 Task: Upload a logo with the name "CalendlyLogo".
Action: Mouse moved to (935, 81)
Screenshot: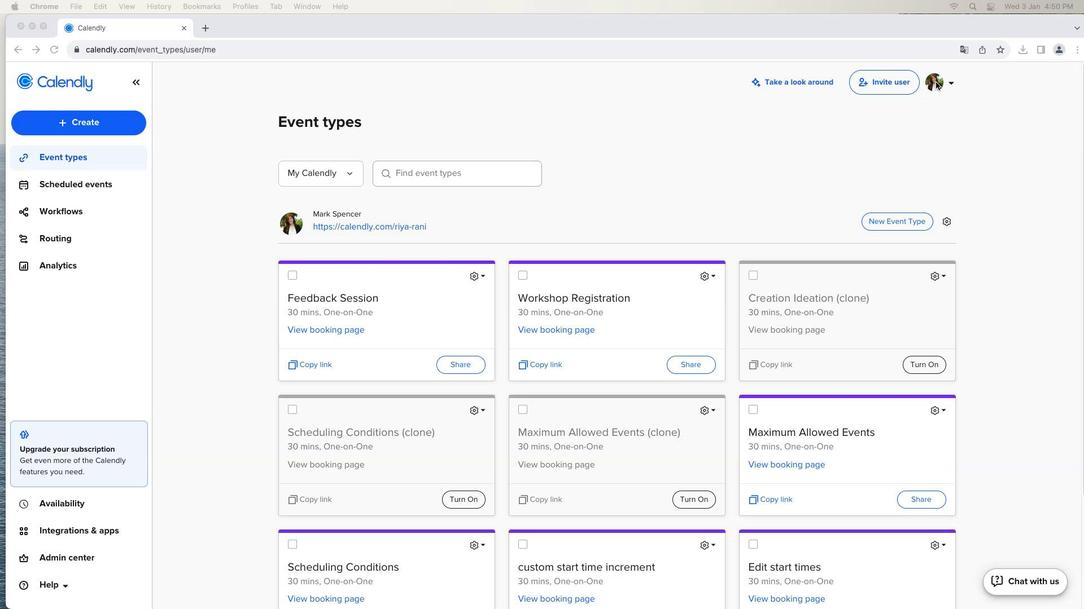 
Action: Mouse pressed left at (935, 81)
Screenshot: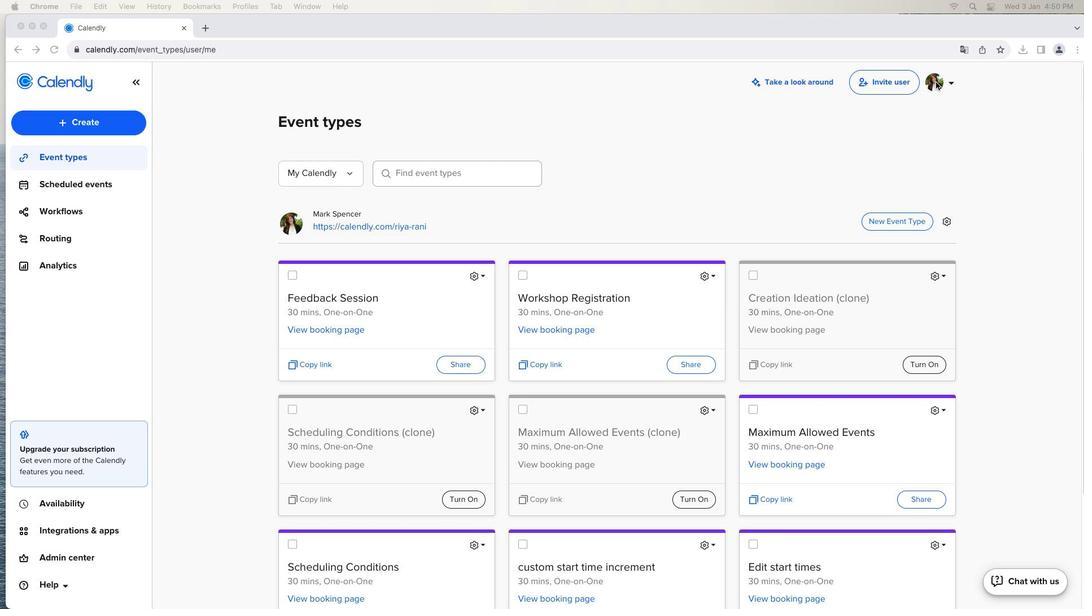 
Action: Mouse moved to (936, 81)
Screenshot: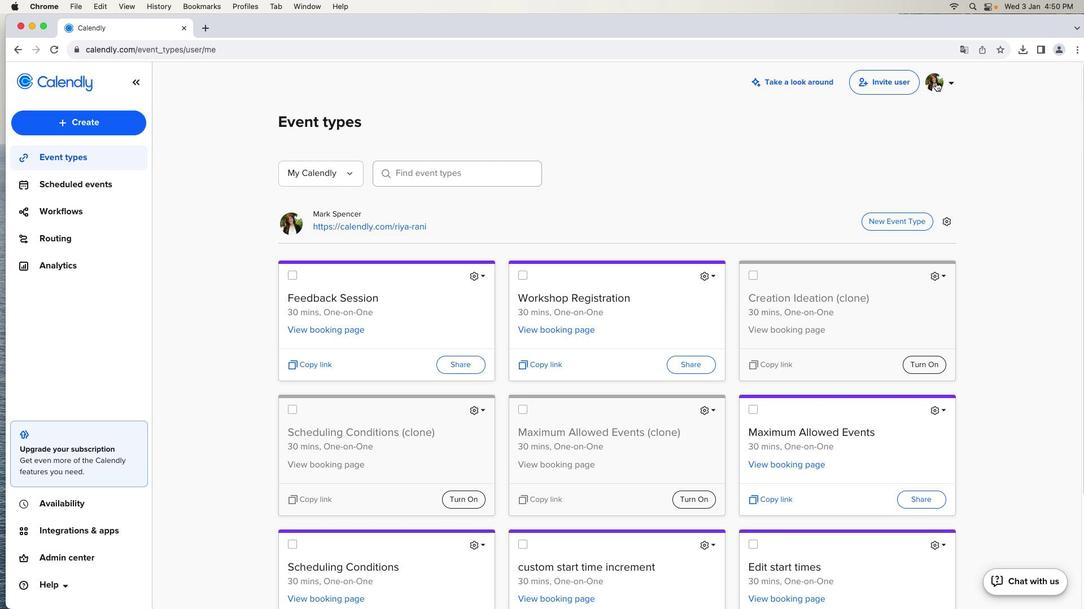 
Action: Mouse pressed left at (936, 81)
Screenshot: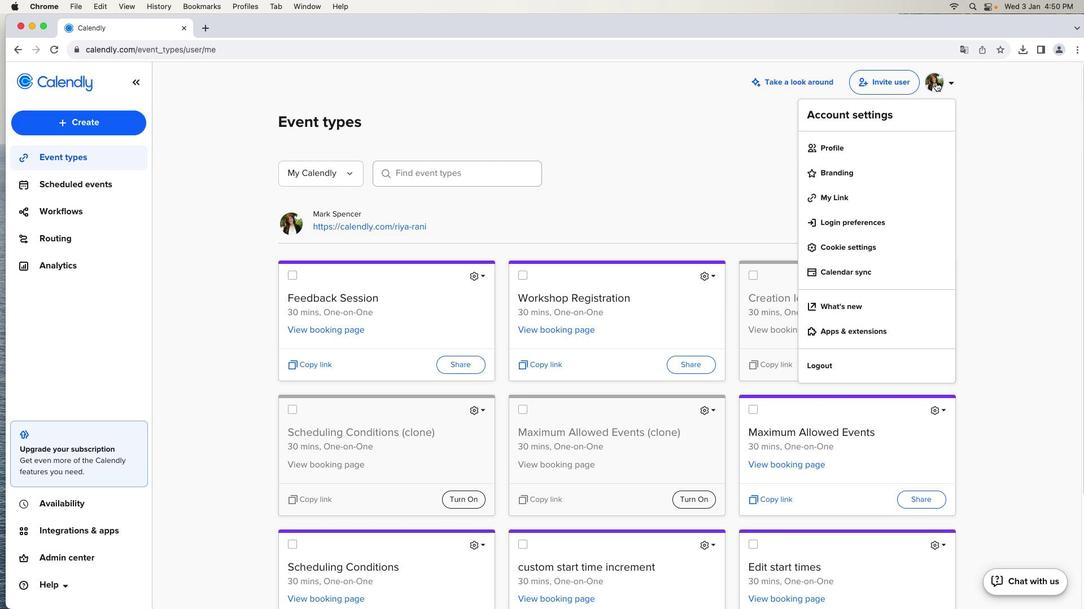 
Action: Mouse moved to (838, 168)
Screenshot: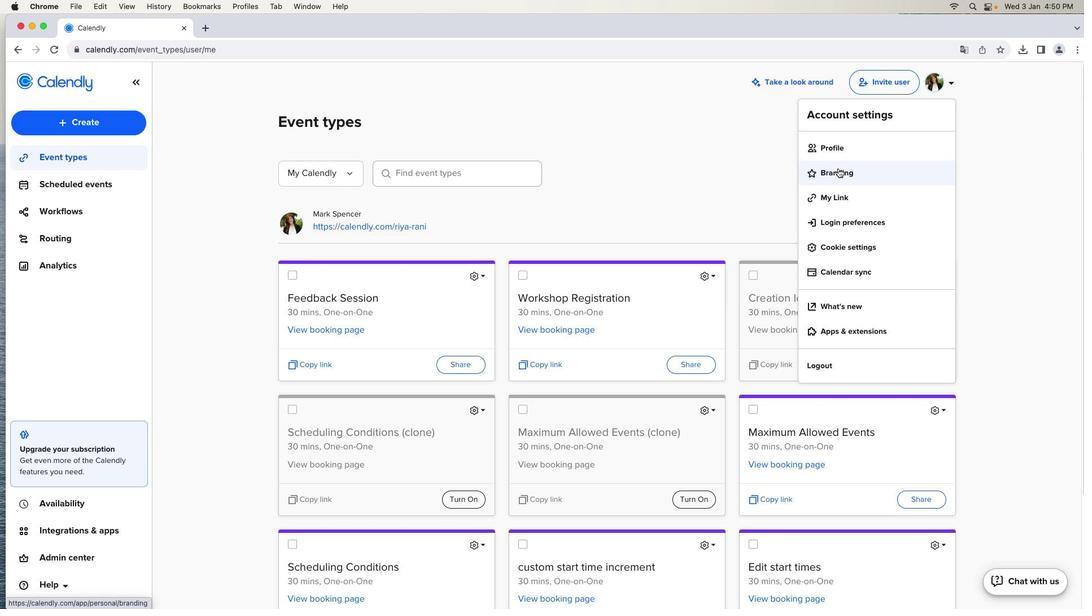 
Action: Mouse pressed left at (838, 168)
Screenshot: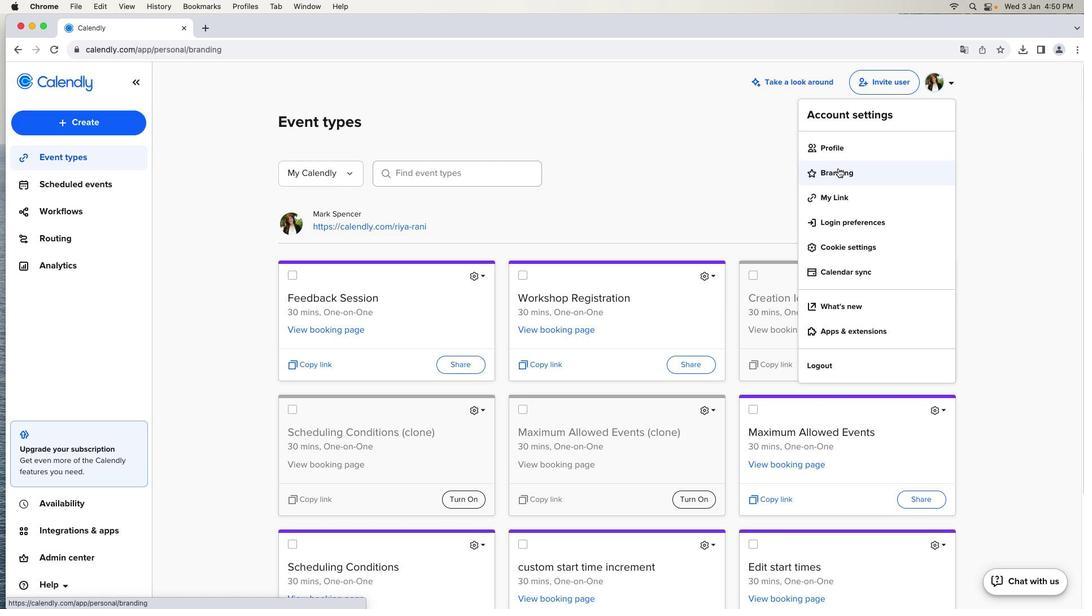 
Action: Mouse moved to (311, 399)
Screenshot: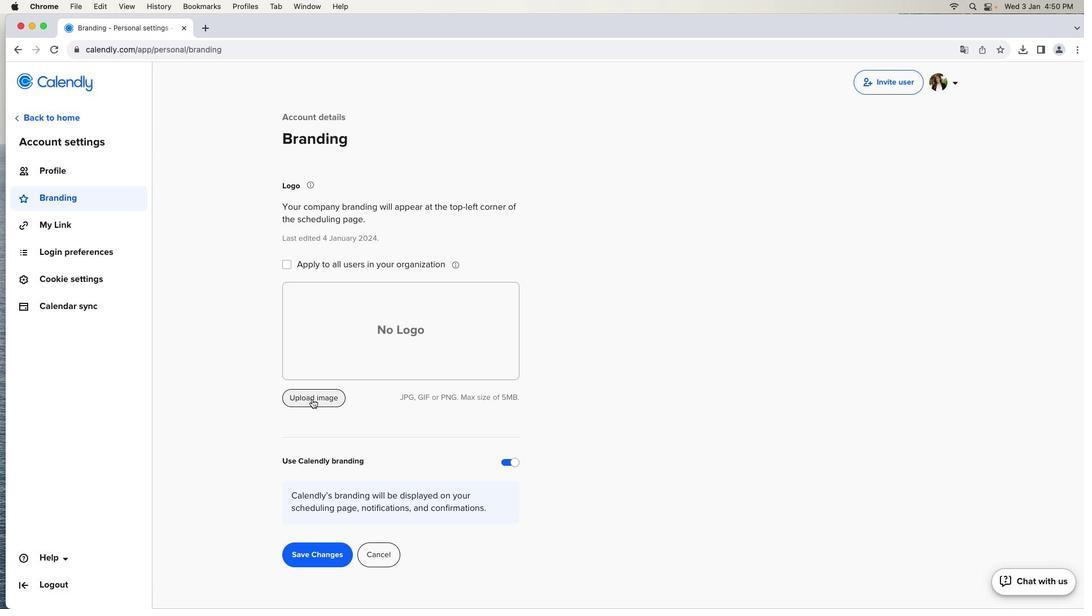 
Action: Mouse pressed left at (311, 399)
Screenshot: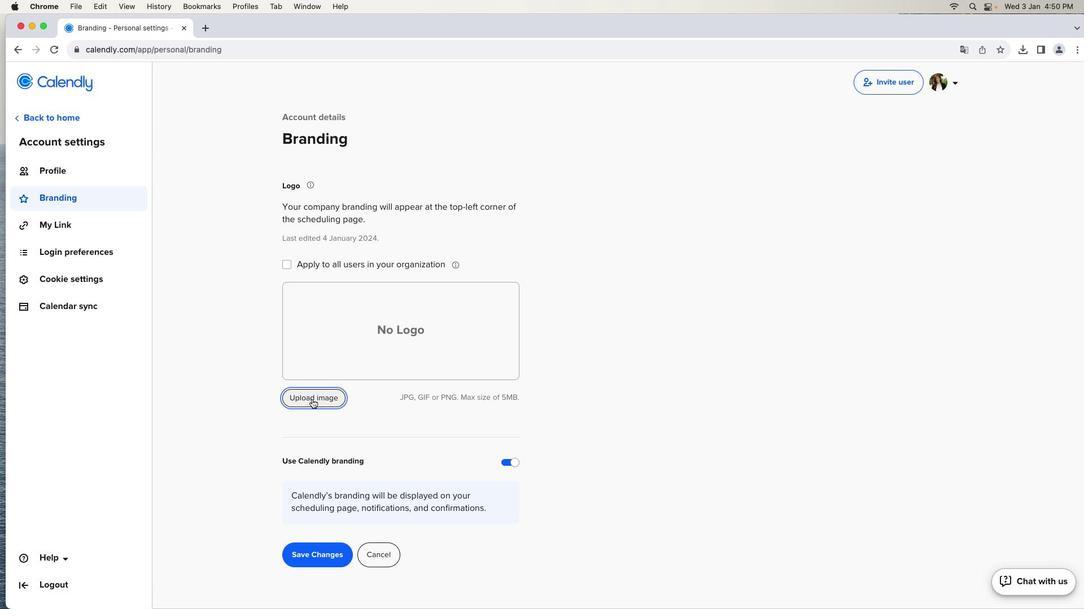 
Action: Mouse moved to (468, 267)
Screenshot: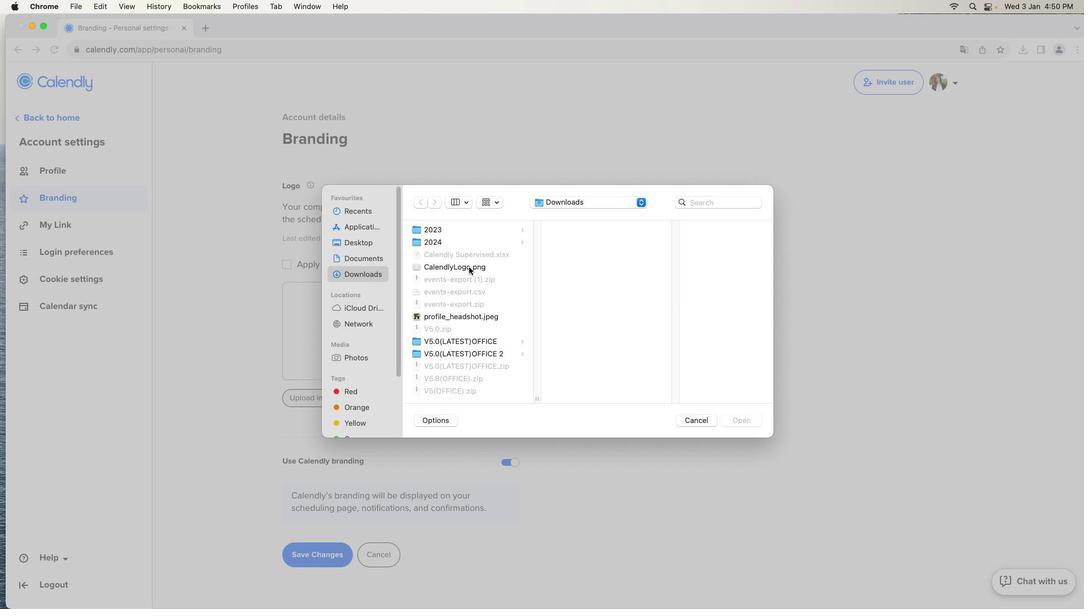 
Action: Mouse pressed left at (468, 267)
Screenshot: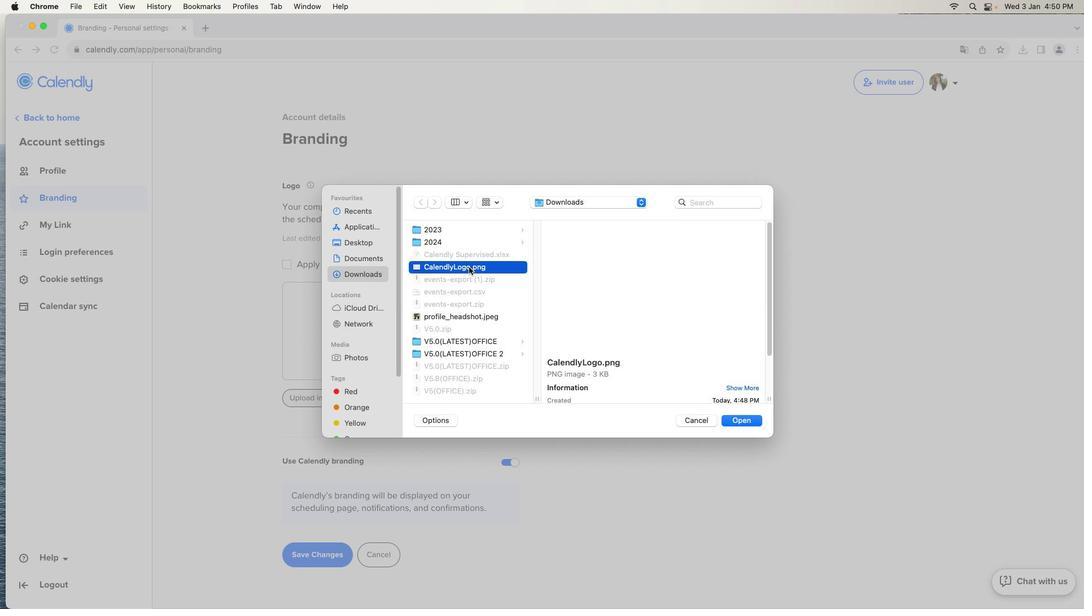
Action: Mouse moved to (746, 424)
Screenshot: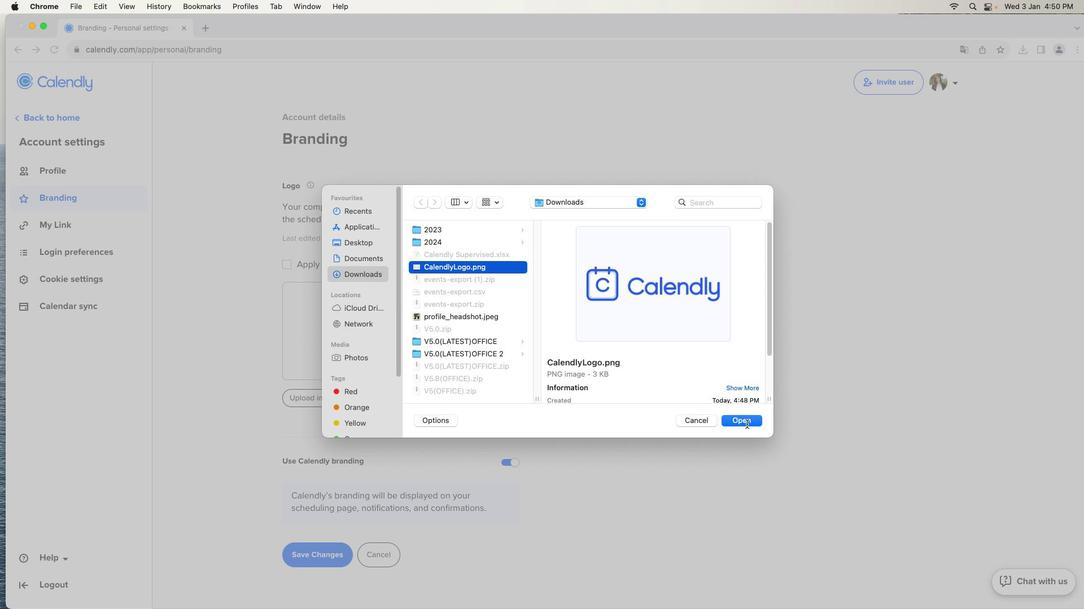 
Action: Mouse pressed left at (746, 424)
Screenshot: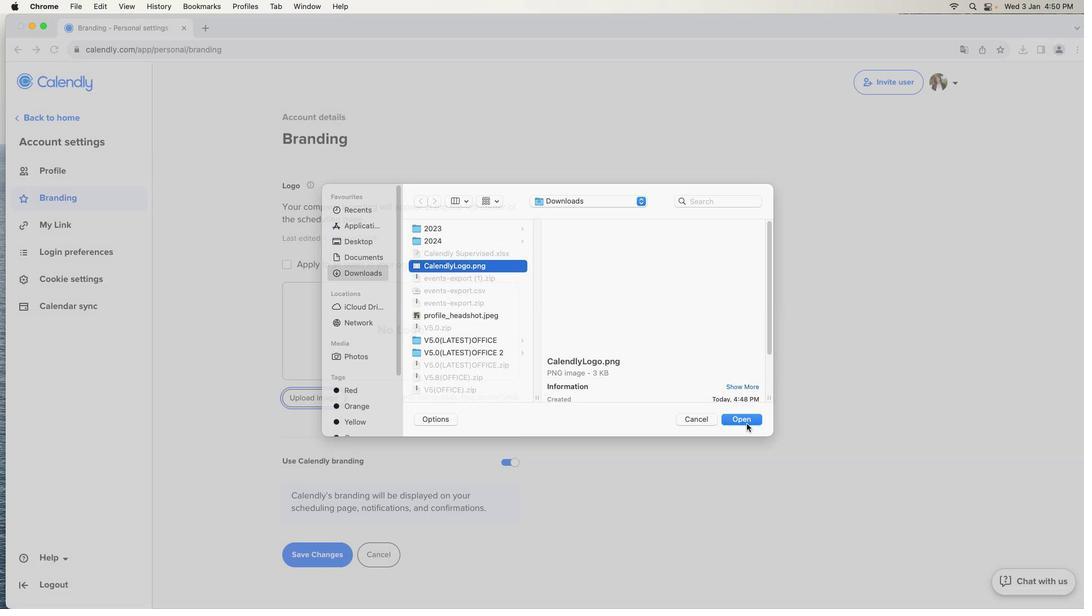 
Action: Mouse moved to (594, 311)
Screenshot: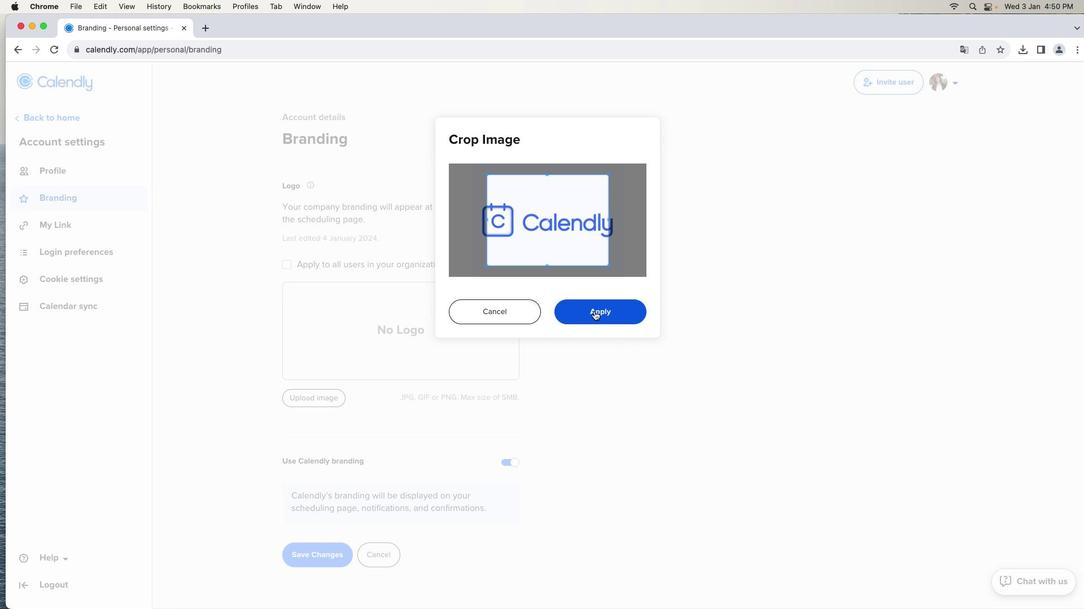 
Action: Mouse pressed left at (594, 311)
Screenshot: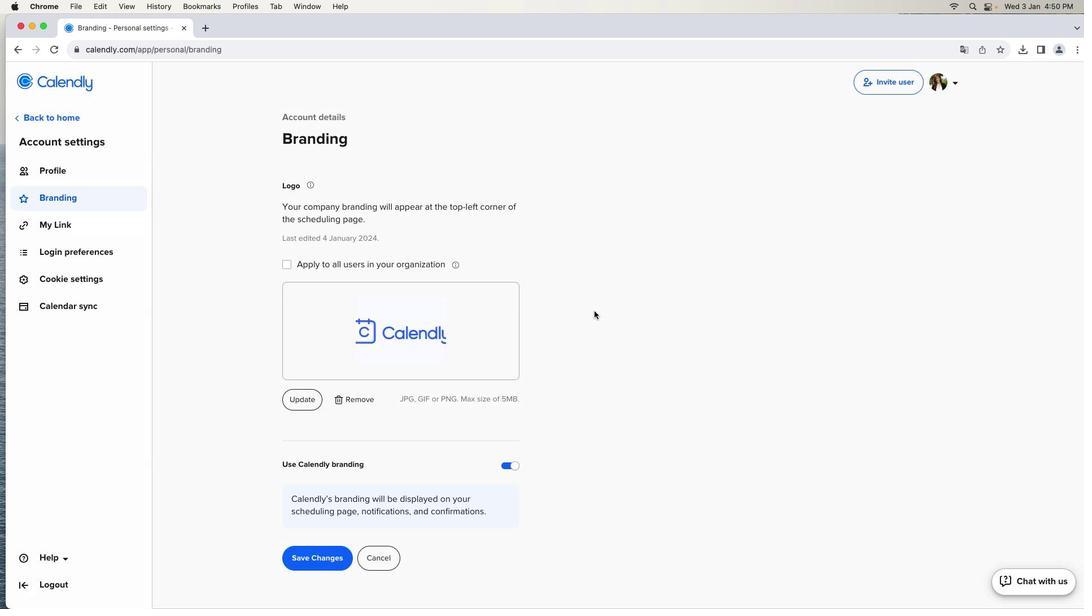 
Action: Mouse moved to (329, 560)
Screenshot: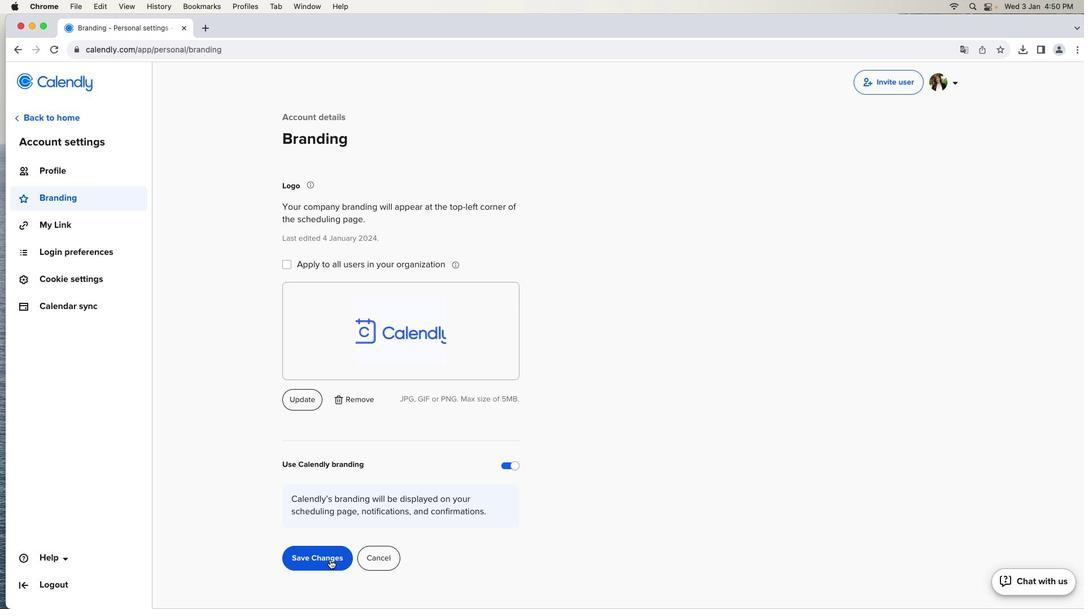 
Action: Mouse pressed left at (329, 560)
Screenshot: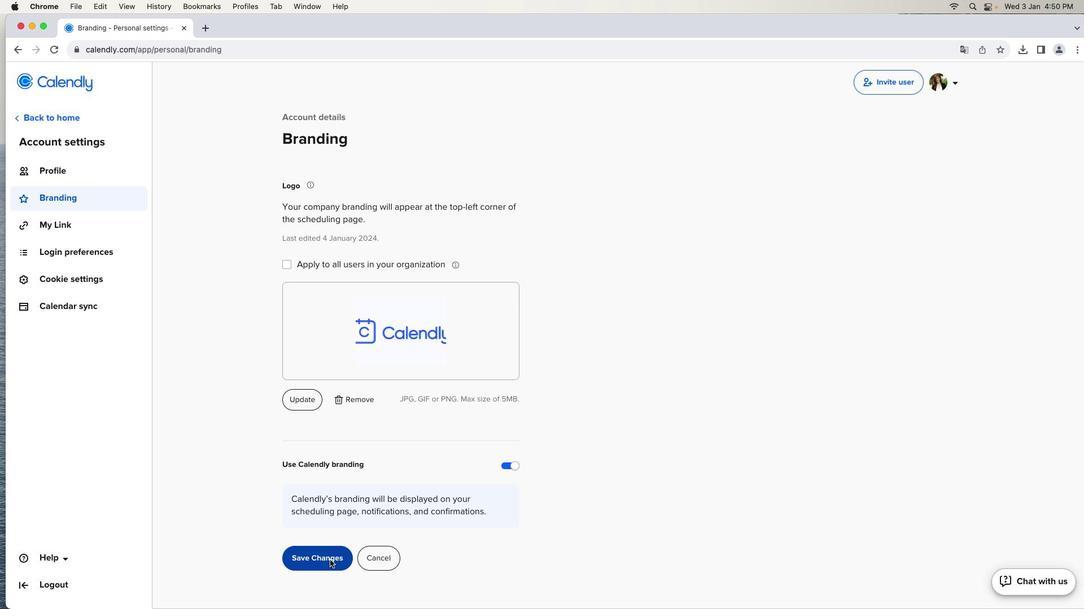 
Action: Mouse moved to (526, 514)
Screenshot: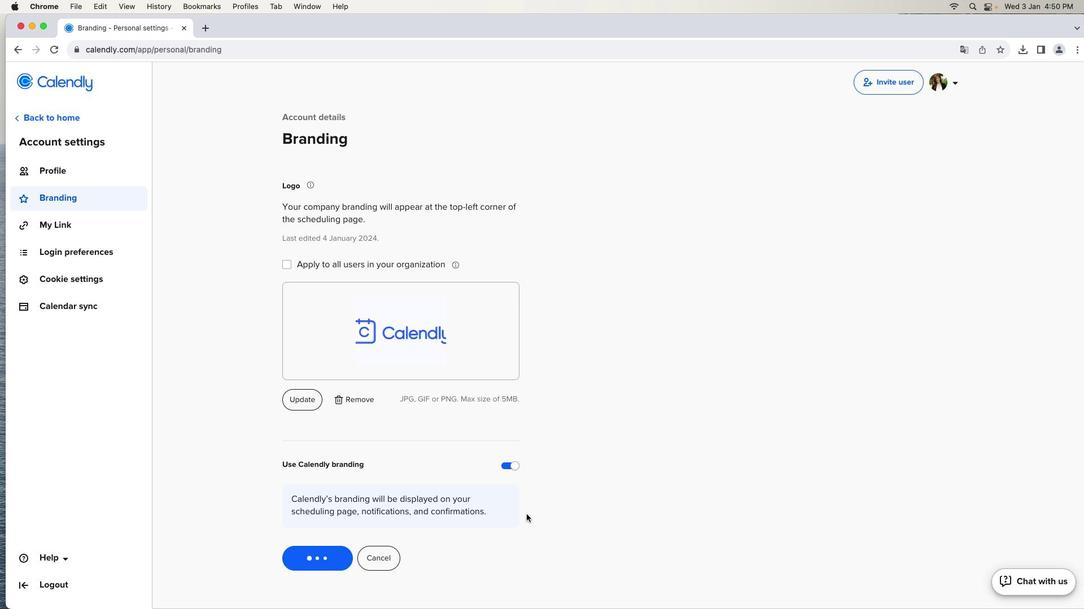 
